 Task: Select Restore Defaults
Action: Mouse pressed left at (240, 211)
Screenshot: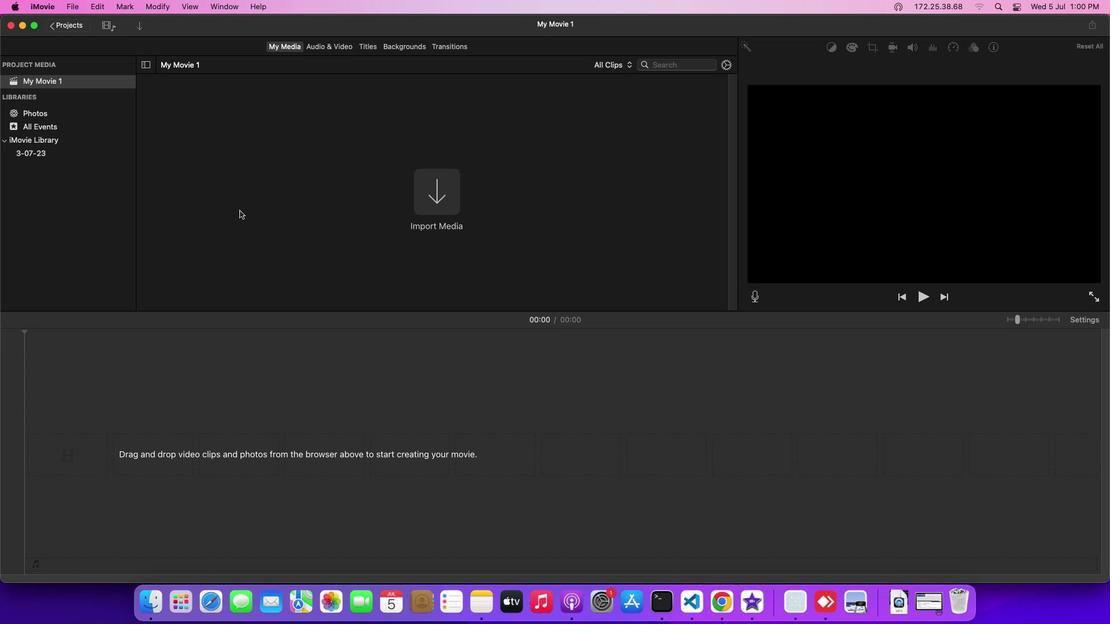 
Action: Mouse moved to (38, 6)
Screenshot: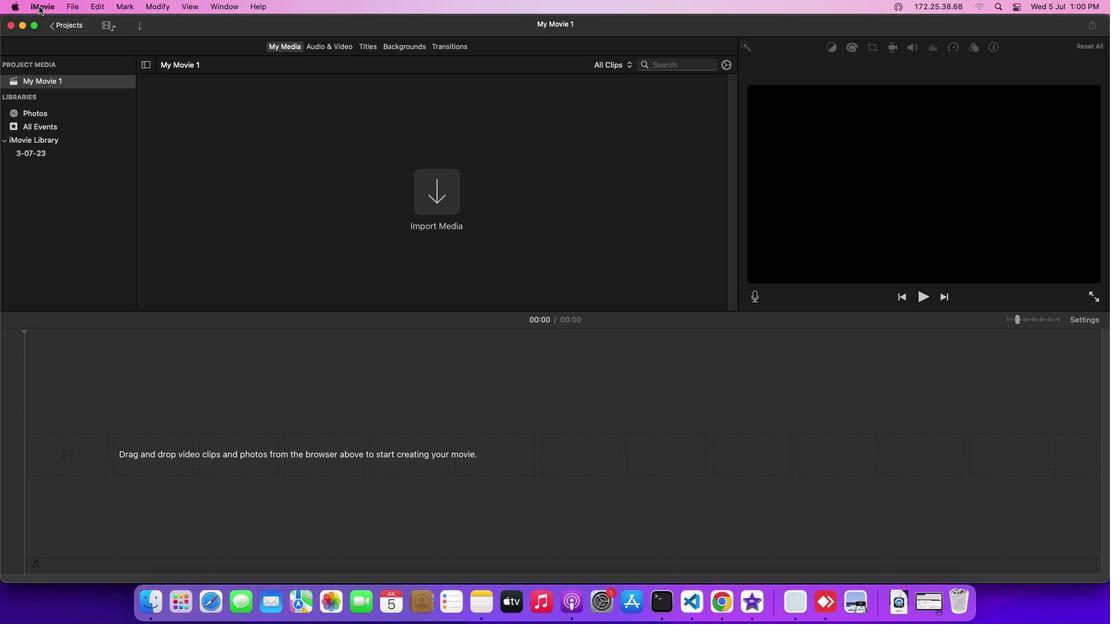 
Action: Mouse pressed left at (38, 6)
Screenshot: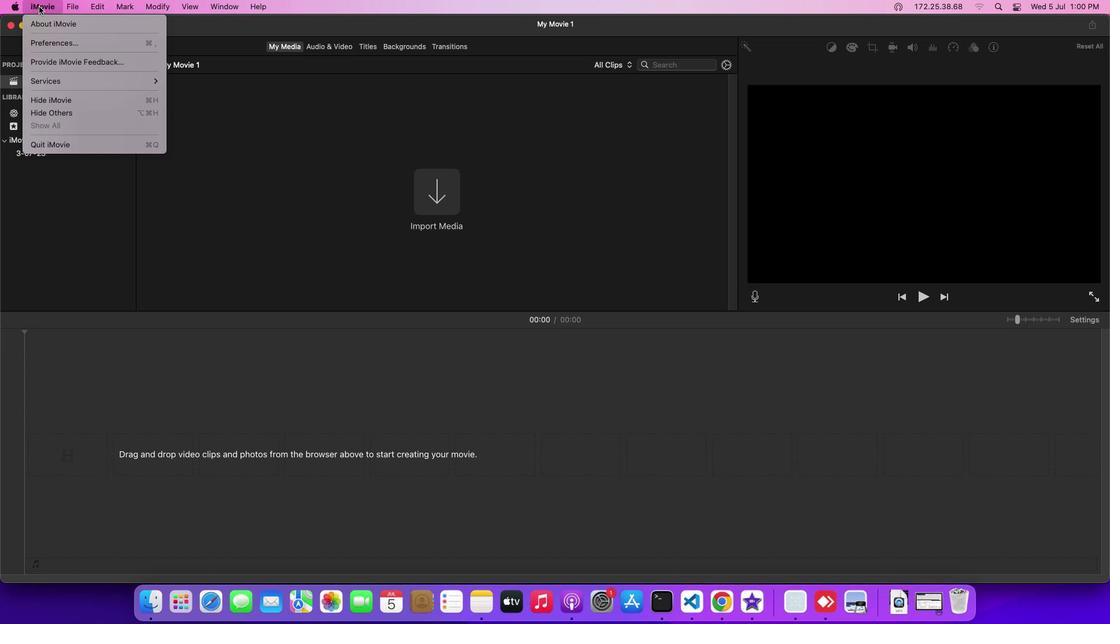 
Action: Mouse moved to (50, 80)
Screenshot: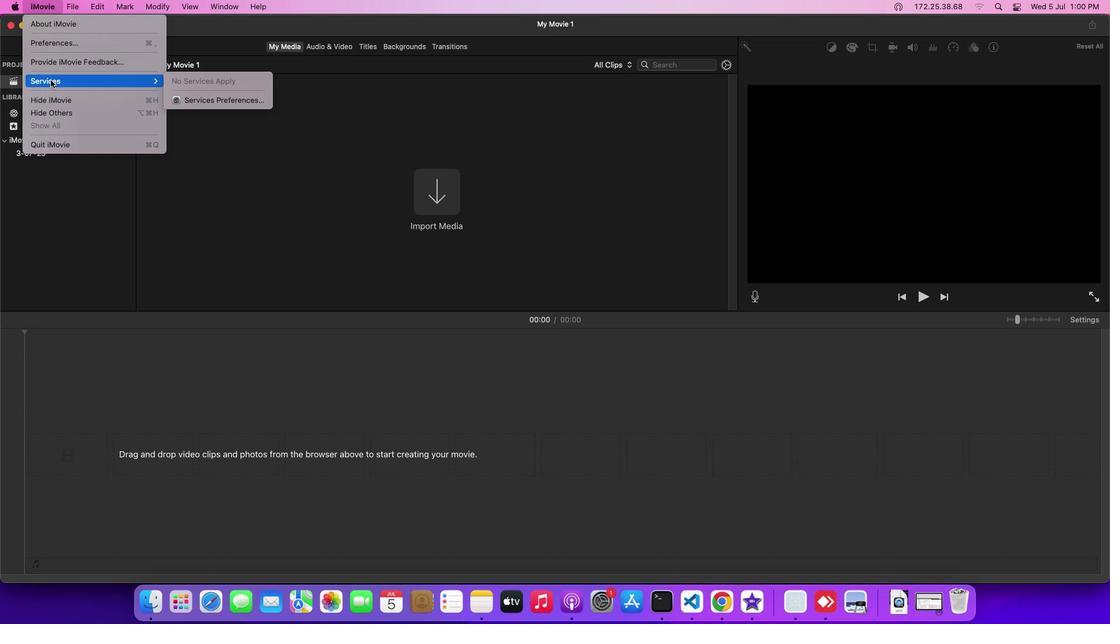 
Action: Mouse pressed left at (50, 80)
Screenshot: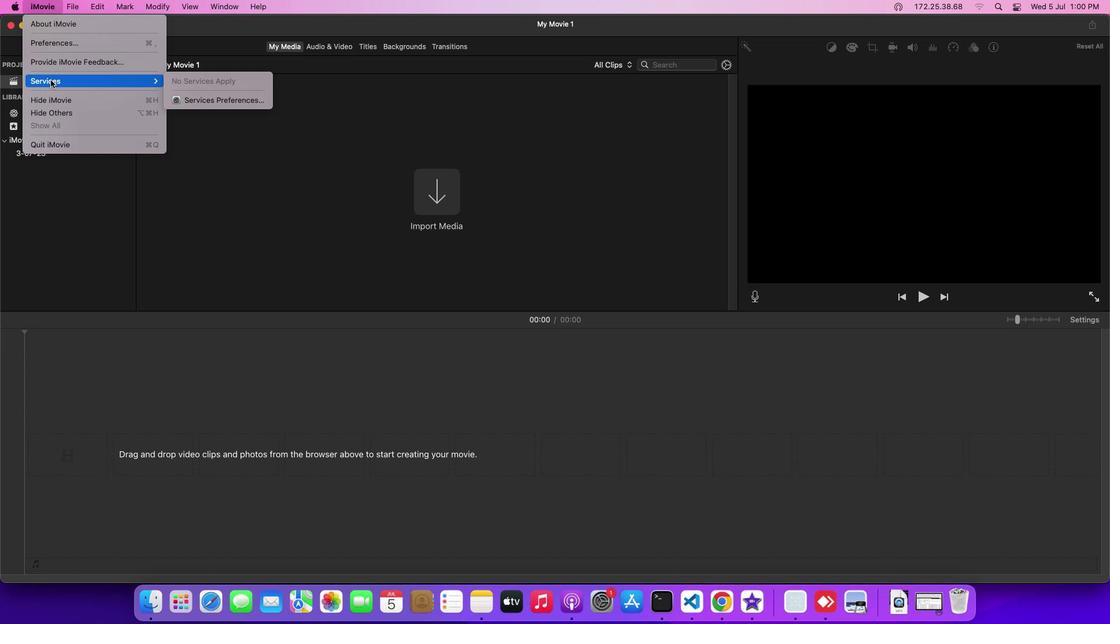 
Action: Mouse moved to (191, 100)
Screenshot: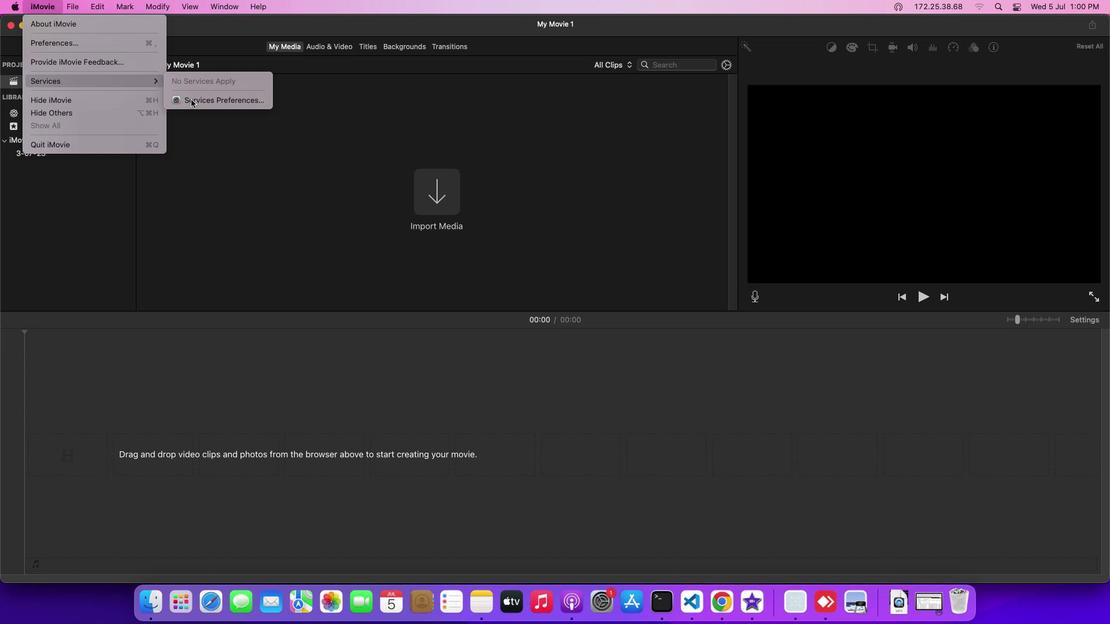 
Action: Mouse pressed left at (191, 100)
Screenshot: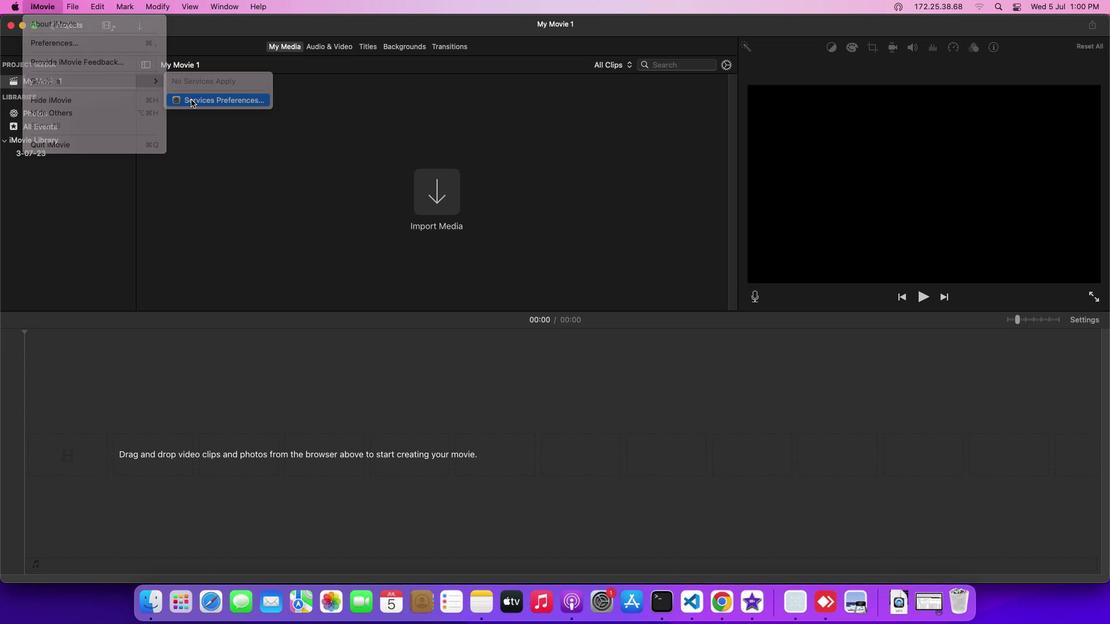 
Action: Mouse moved to (544, 174)
Screenshot: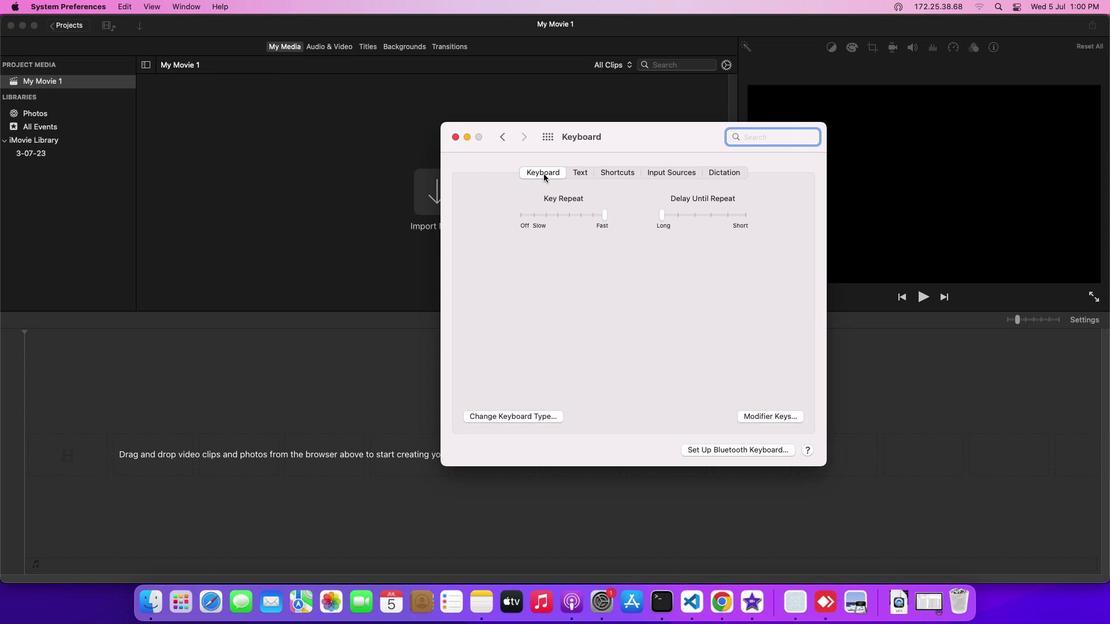 
Action: Mouse pressed left at (544, 174)
Screenshot: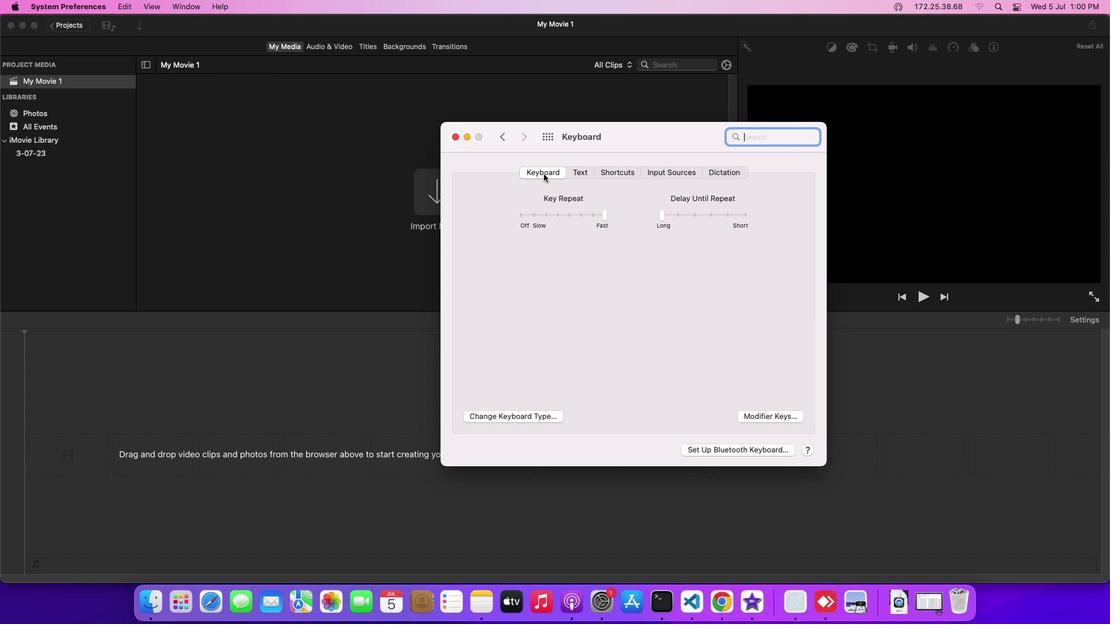 
Action: Mouse moved to (757, 415)
Screenshot: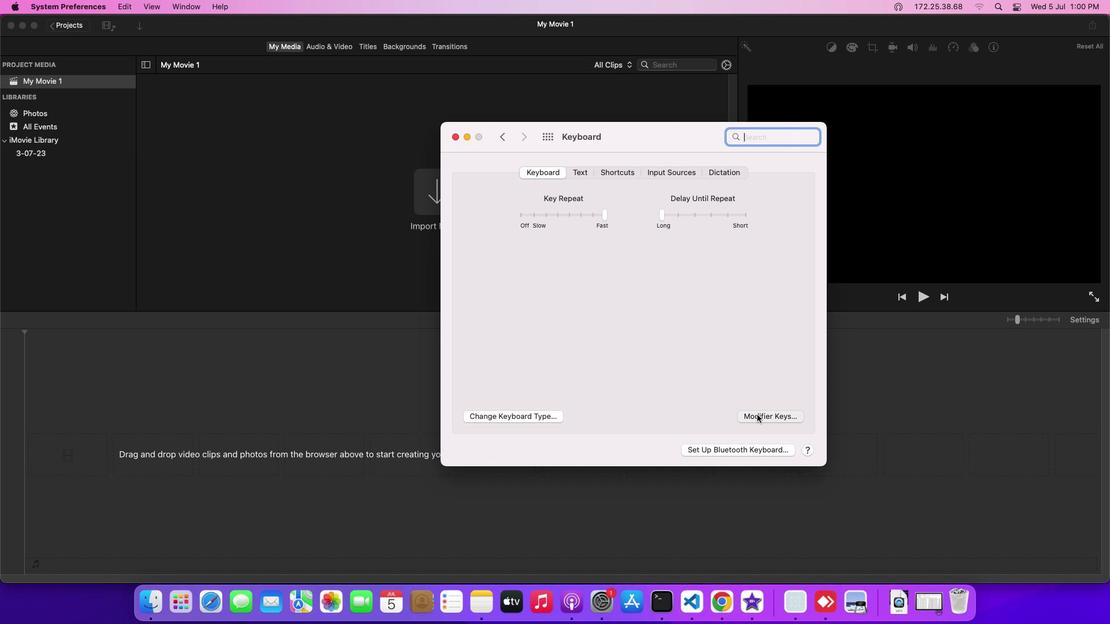 
Action: Mouse pressed left at (757, 415)
Screenshot: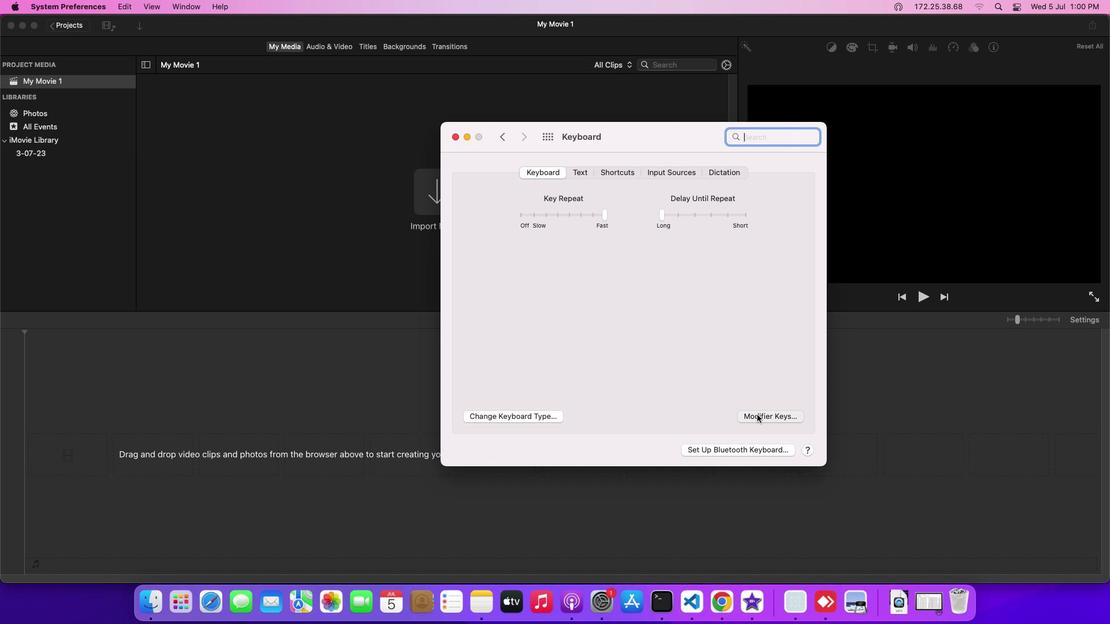 
Action: Mouse moved to (568, 348)
Screenshot: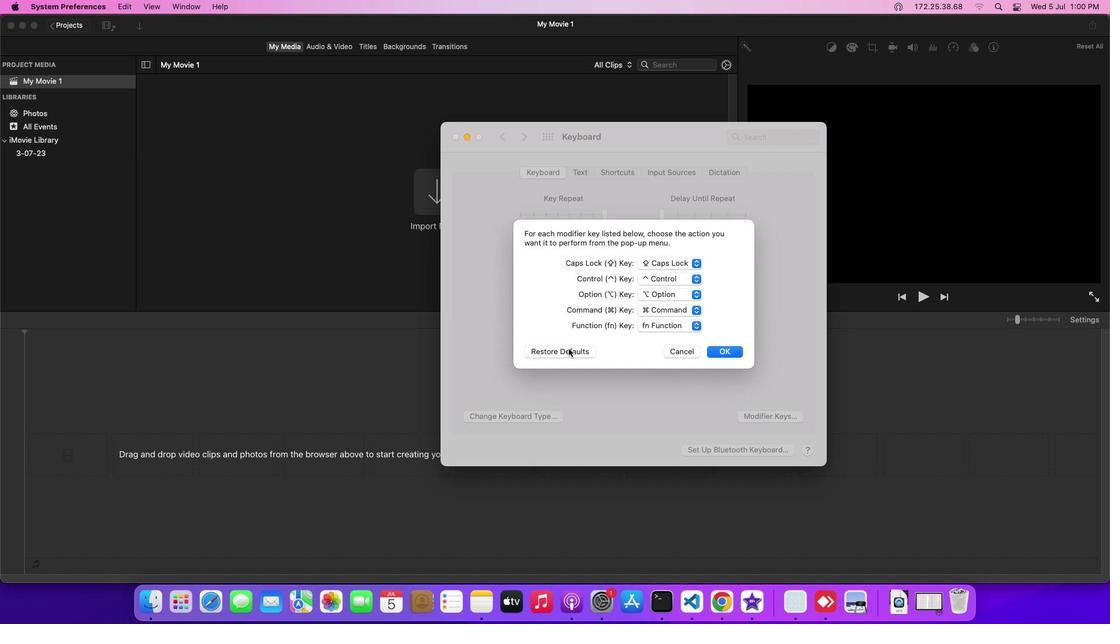
Action: Mouse pressed left at (568, 348)
Screenshot: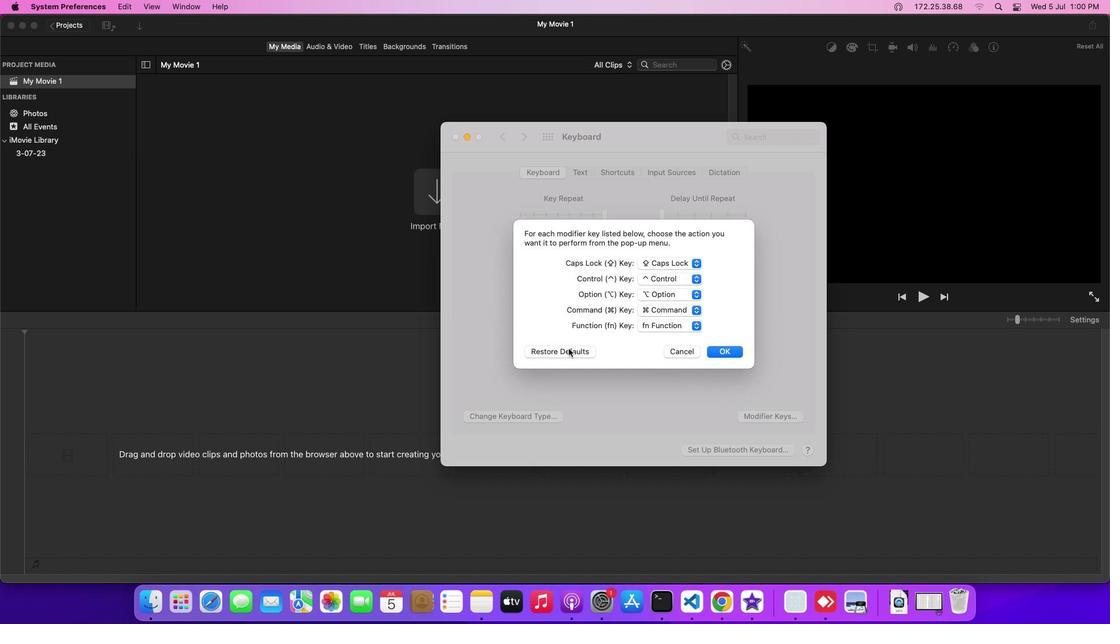 
